 Task: Create a task  Improve the appâ€™s compatibility with different screen sizes and resolutions , assign it to team member softage.10@softage.net in the project TurboCharge and update the status of the task to  On Track  , set the priority of the task to High.
Action: Mouse moved to (73, 404)
Screenshot: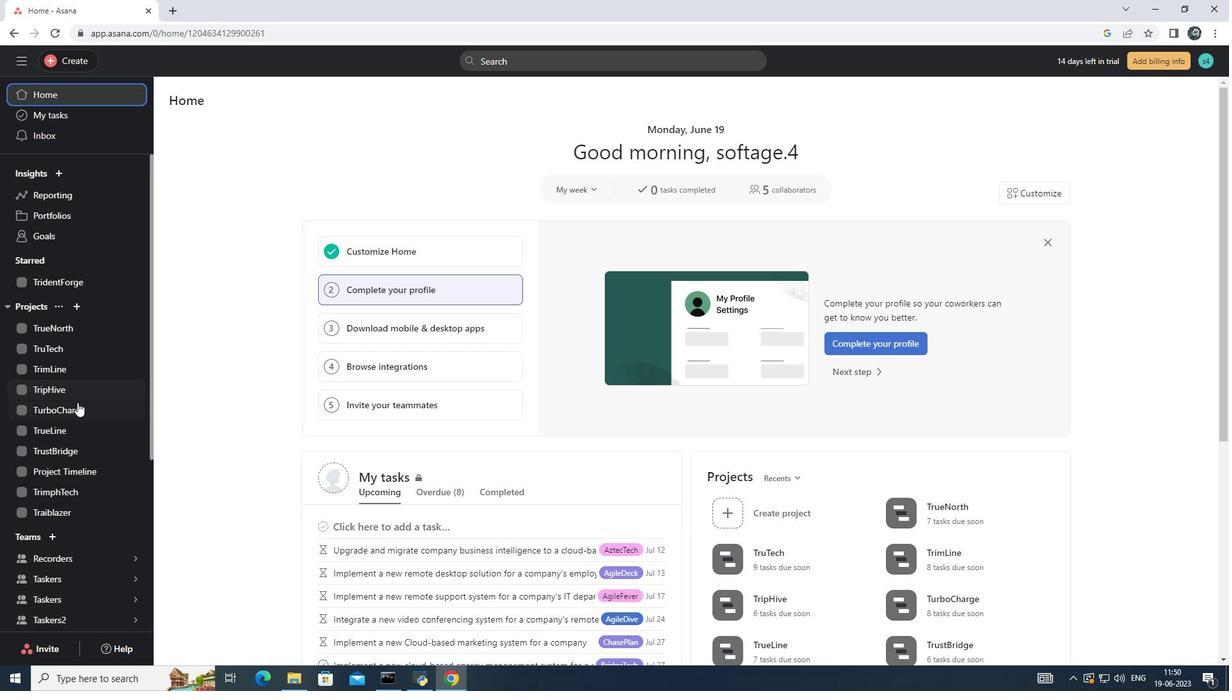 
Action: Mouse pressed left at (73, 404)
Screenshot: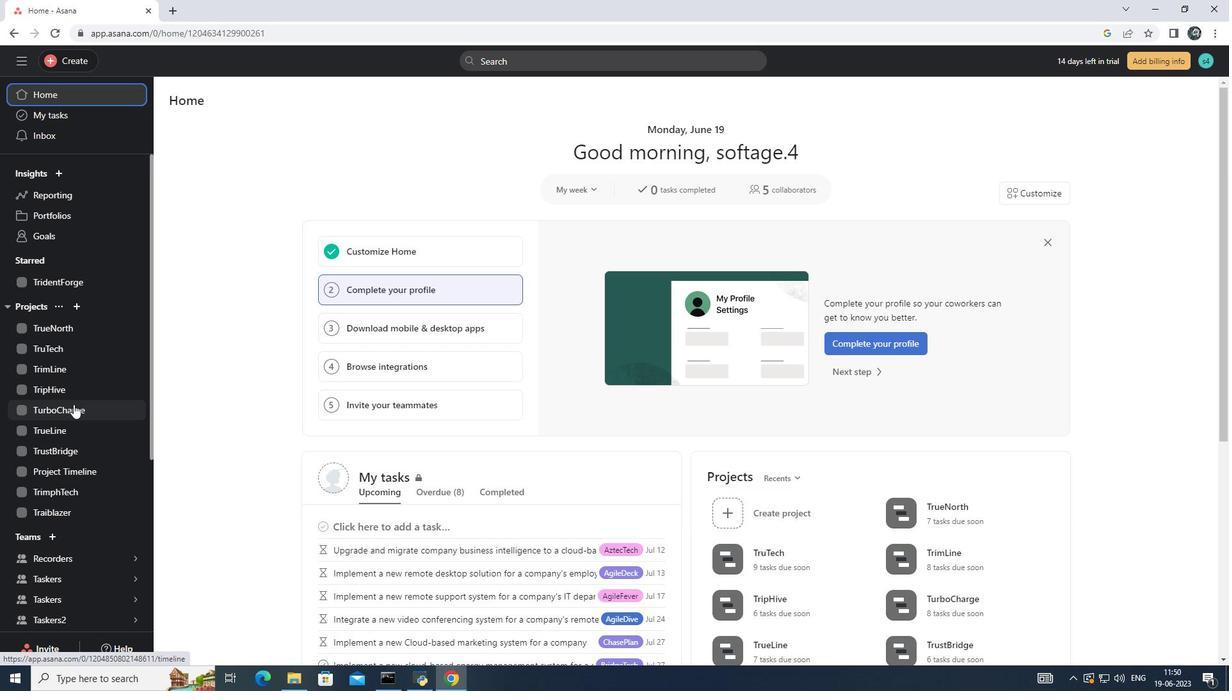 
Action: Mouse moved to (197, 154)
Screenshot: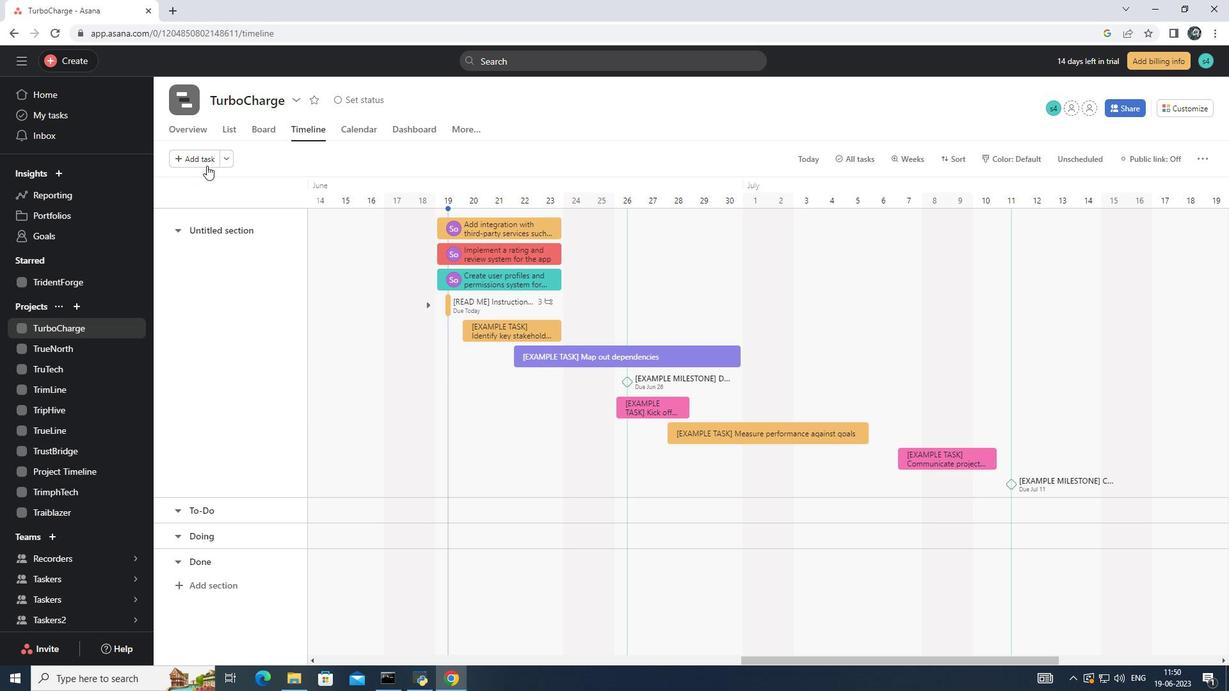 
Action: Mouse pressed left at (197, 154)
Screenshot: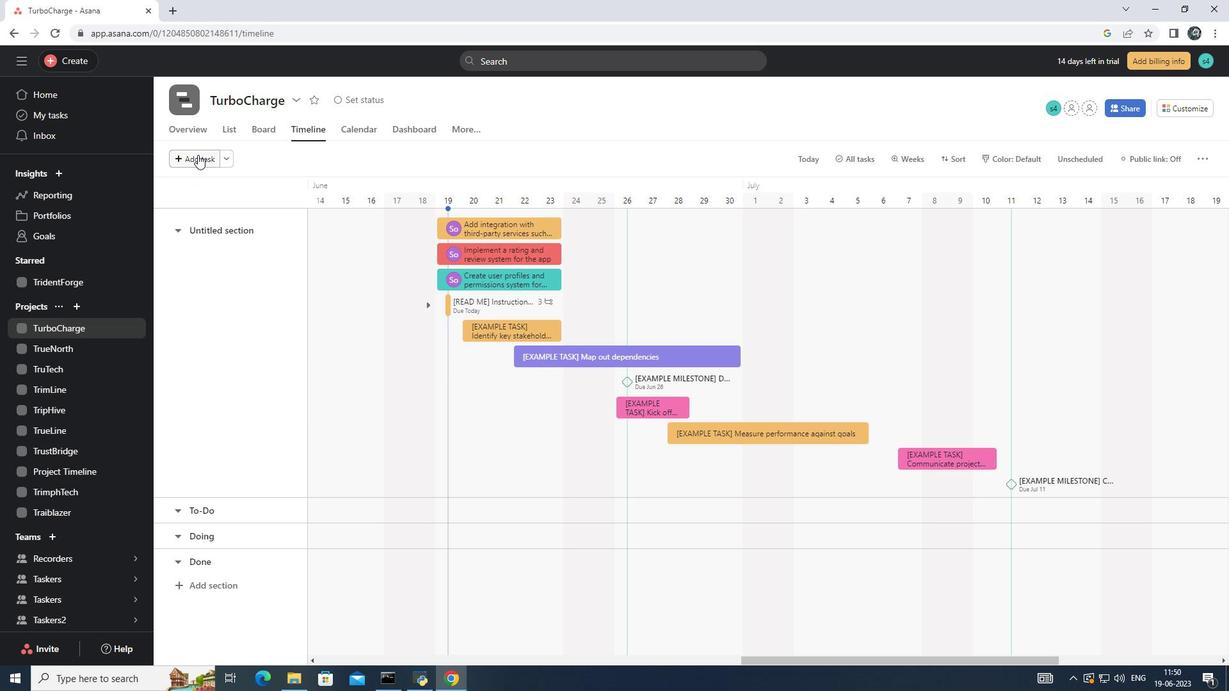
Action: Mouse moved to (466, 229)
Screenshot: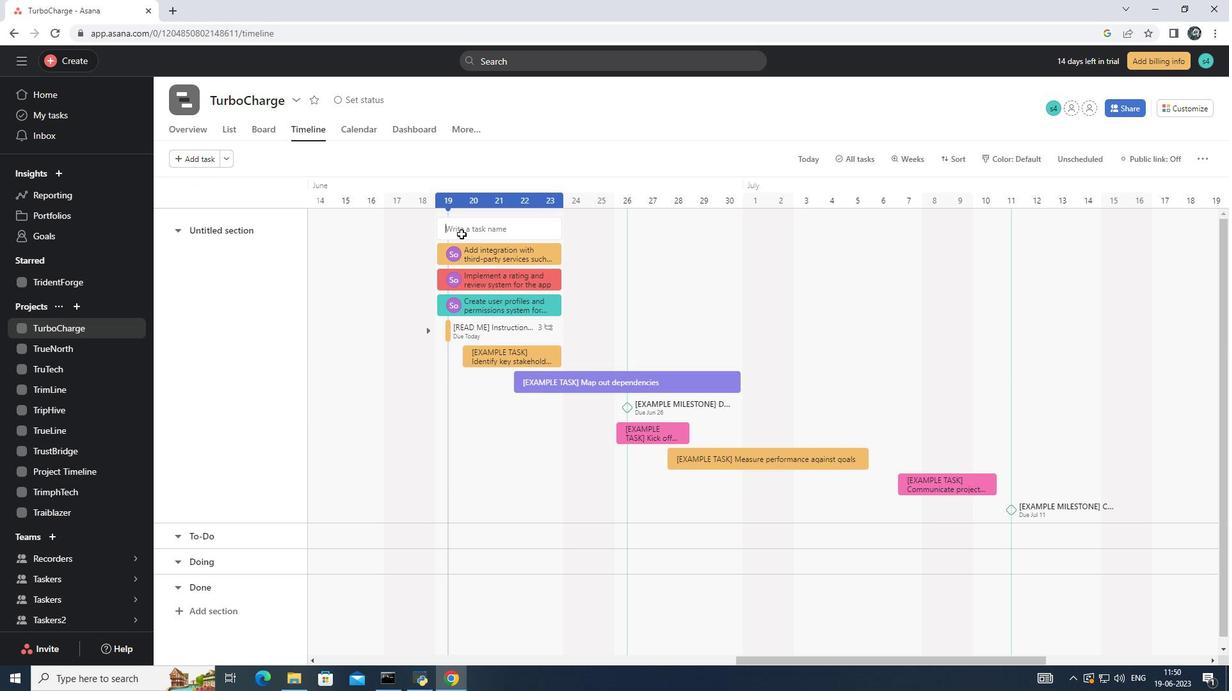 
Action: Mouse pressed left at (466, 229)
Screenshot: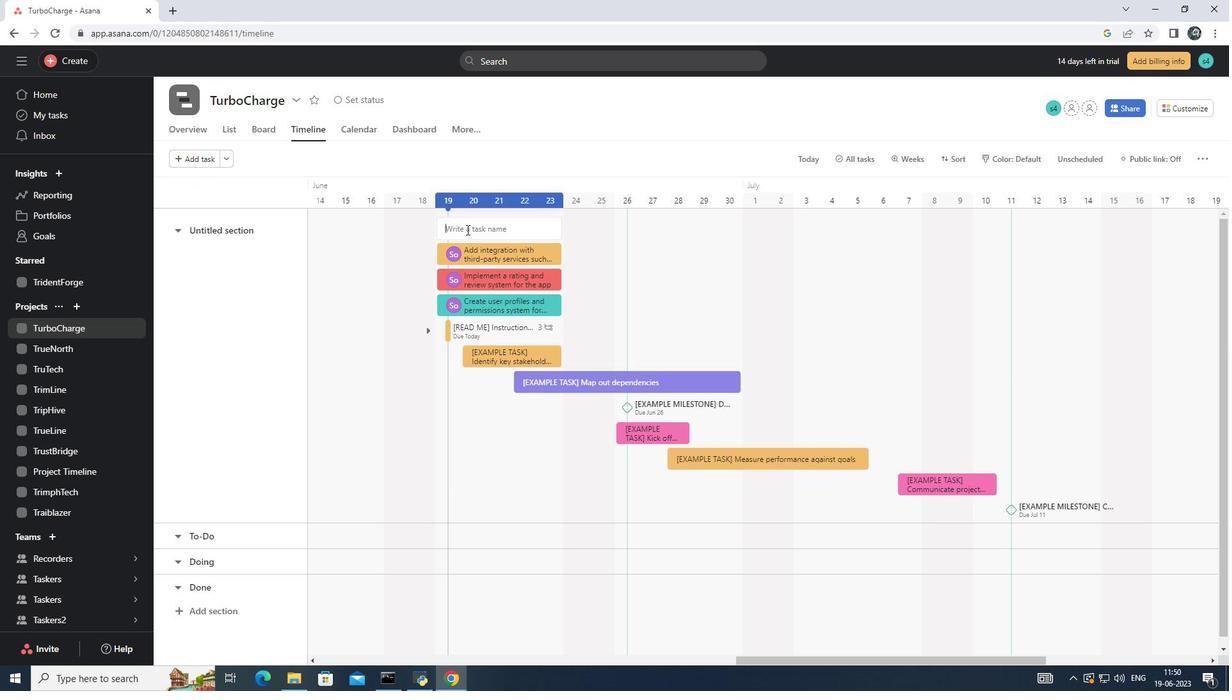 
Action: Key pressed <Key.shift>Improve<Key.space>the<Key.space>app's<Key.space>compatibility<Key.space>with<Key.space>different<Key.space>screen<Key.space>sizes<Key.space>and<Key.space>resolutions<Key.enter>
Screenshot: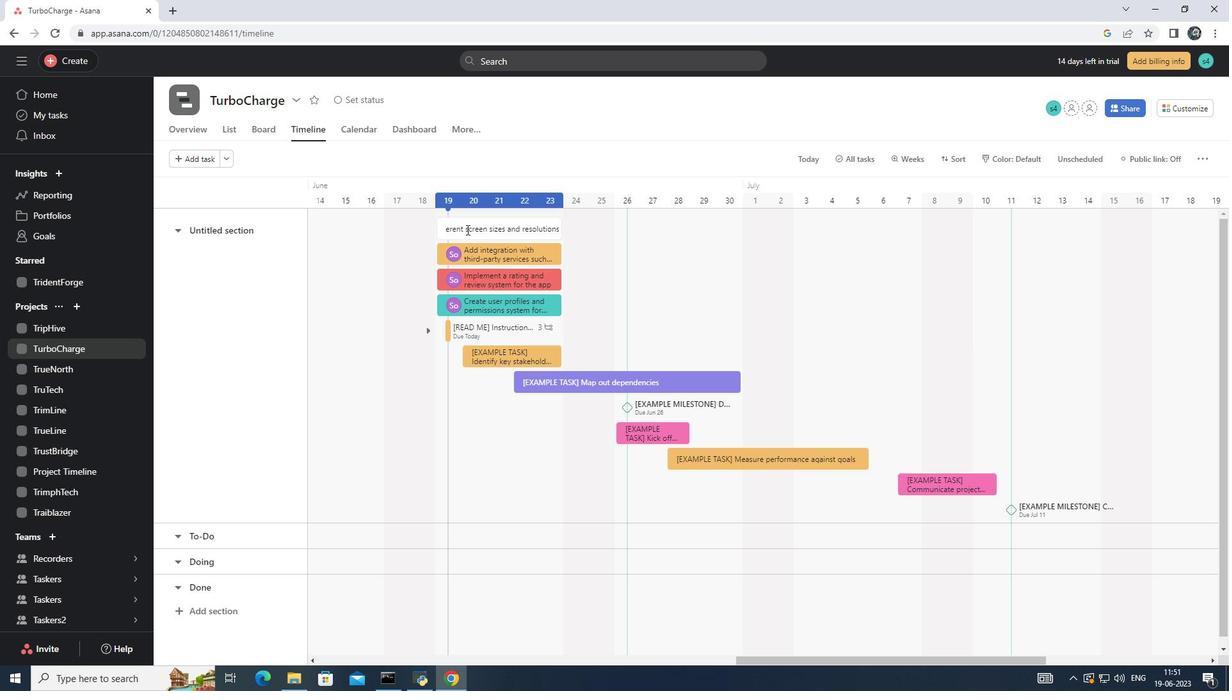 
Action: Mouse moved to (502, 228)
Screenshot: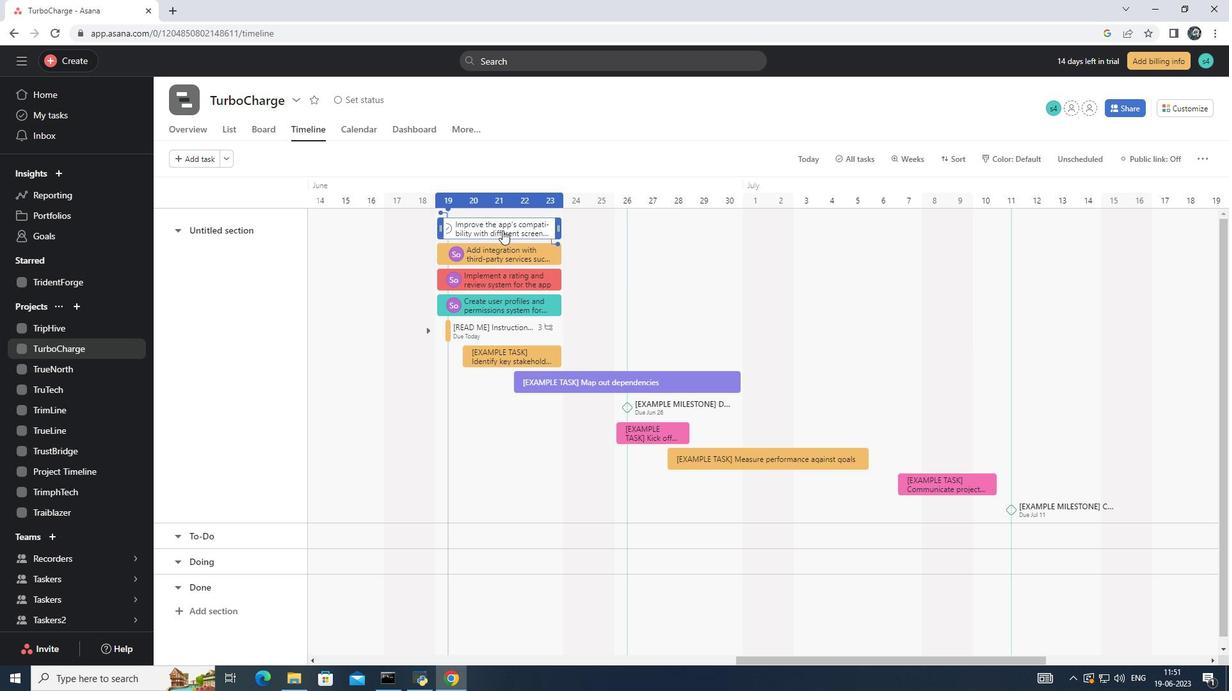 
Action: Mouse pressed left at (502, 228)
Screenshot: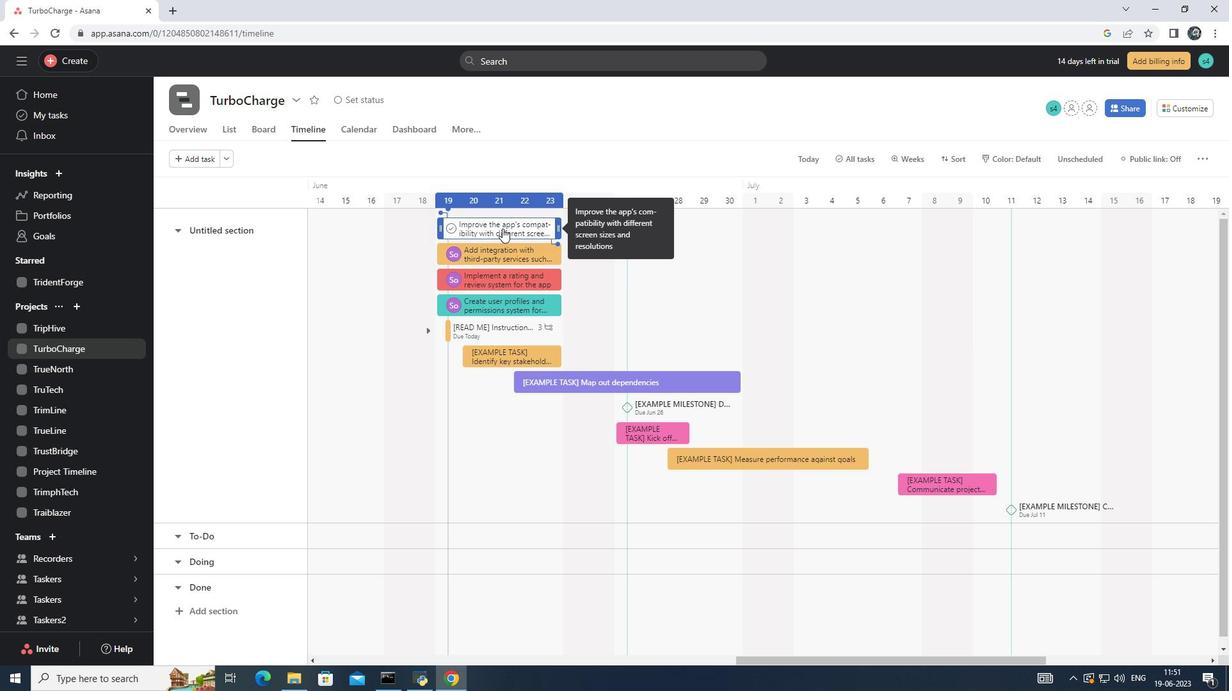 
Action: Mouse moved to (896, 251)
Screenshot: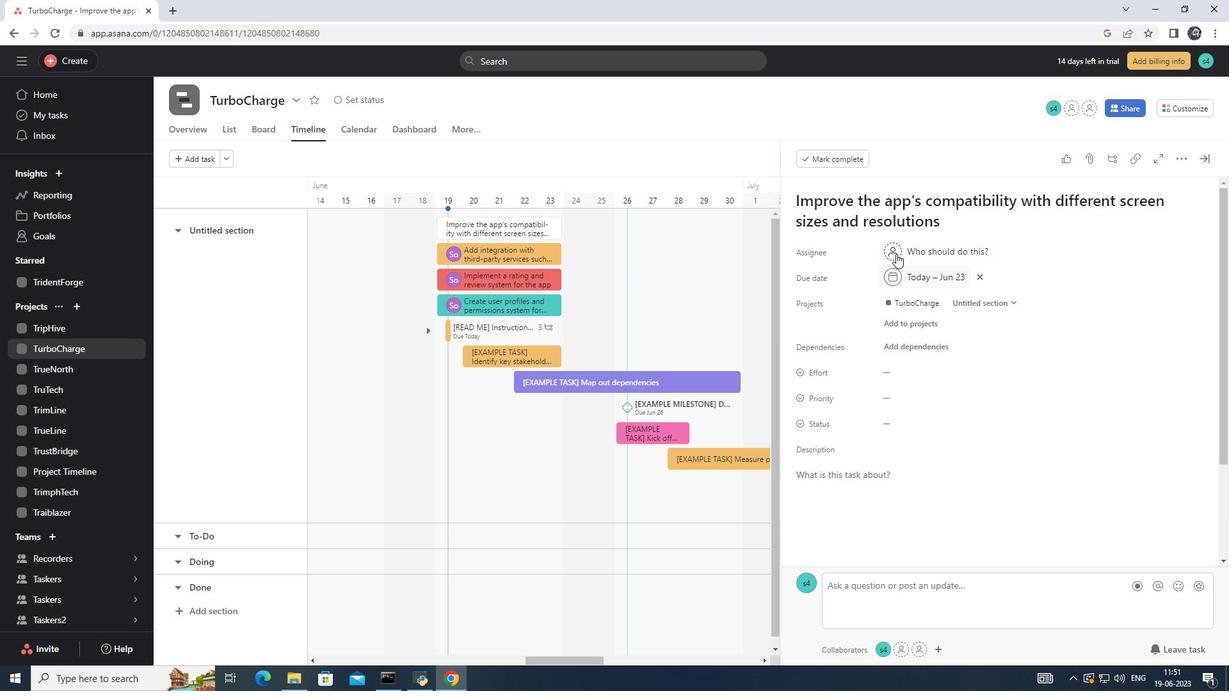 
Action: Mouse pressed left at (896, 251)
Screenshot: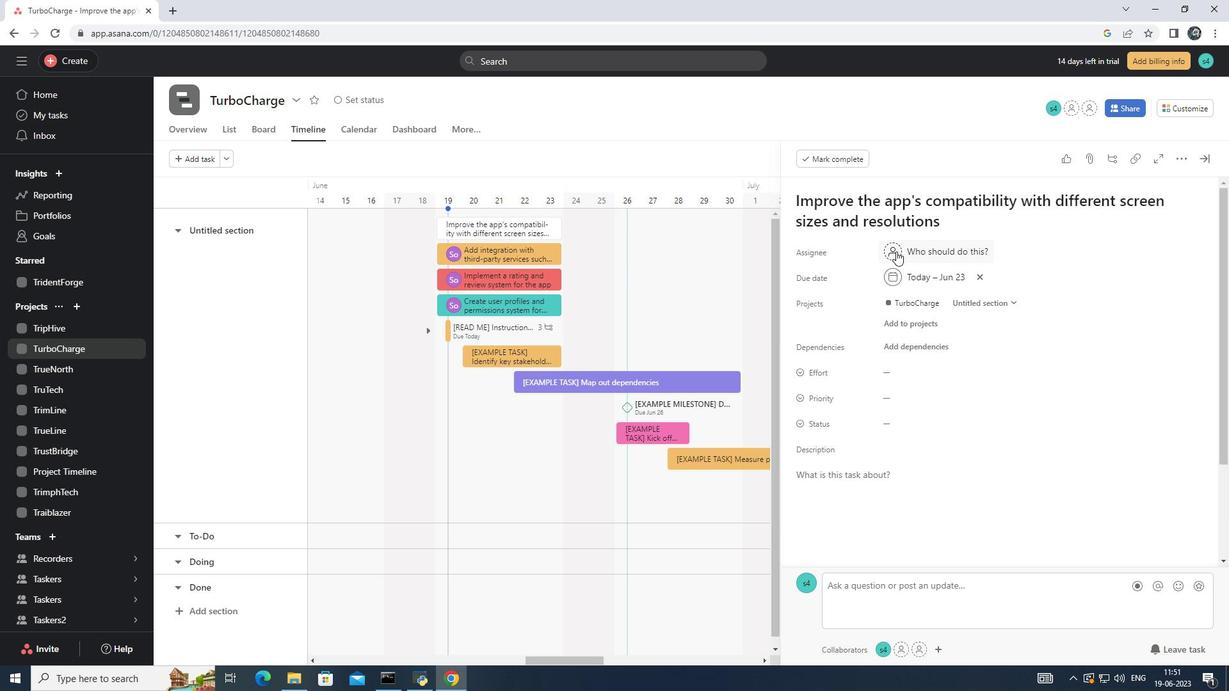 
Action: Mouse moved to (921, 254)
Screenshot: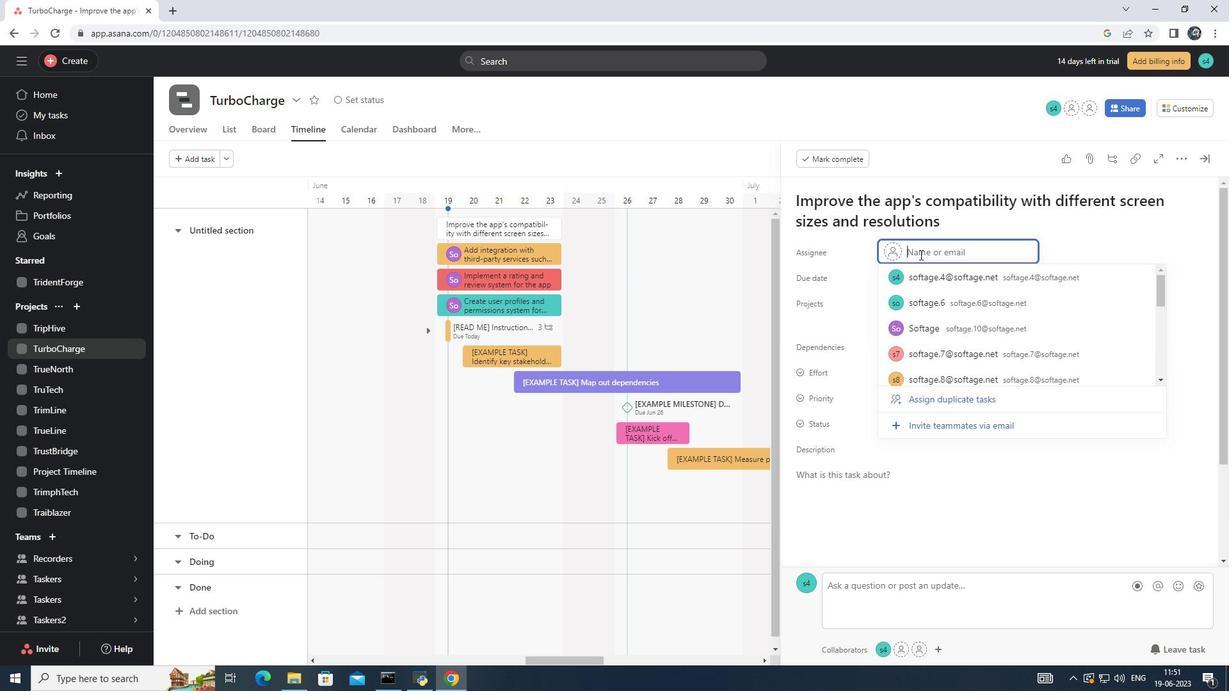 
Action: Key pressed softage.10<Key.shift>@softage.net<Key.enter>
Screenshot: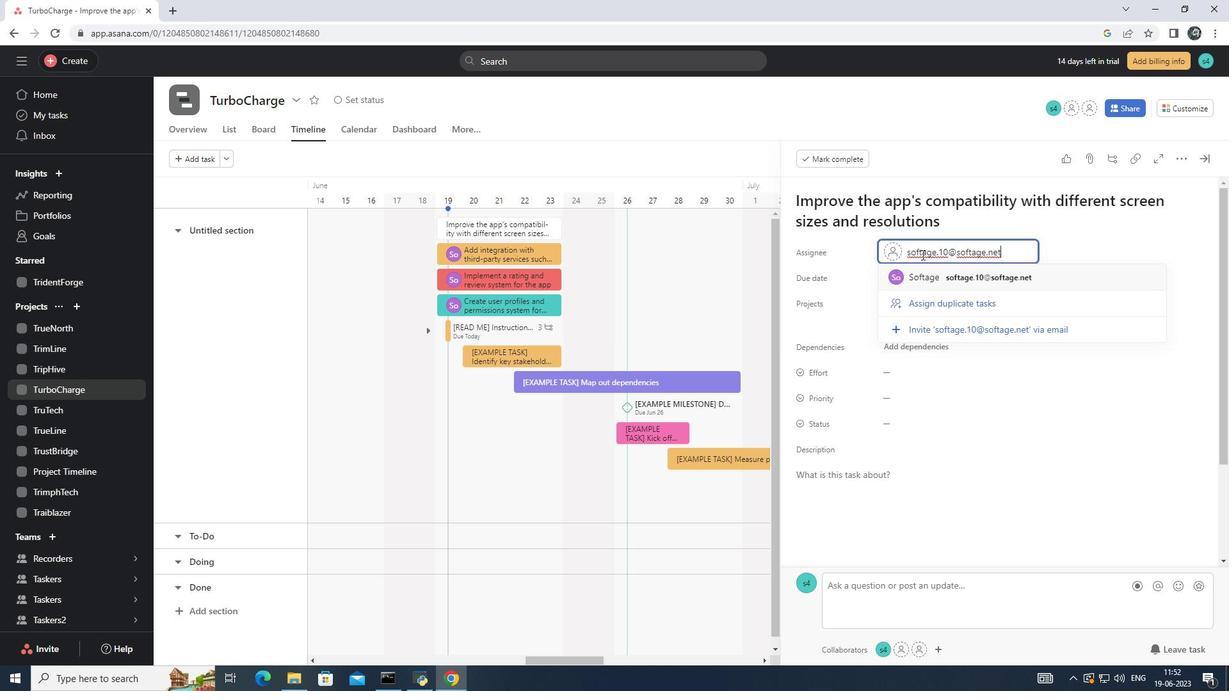 
Action: Mouse moved to (936, 423)
Screenshot: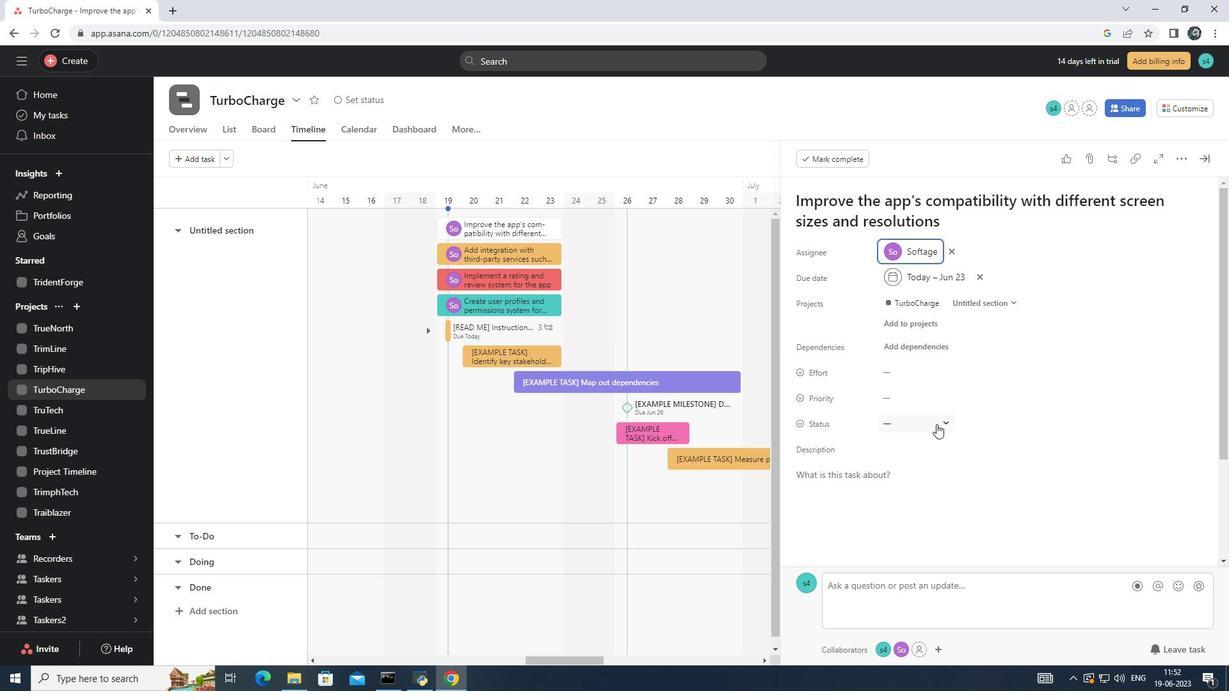 
Action: Mouse pressed left at (936, 423)
Screenshot: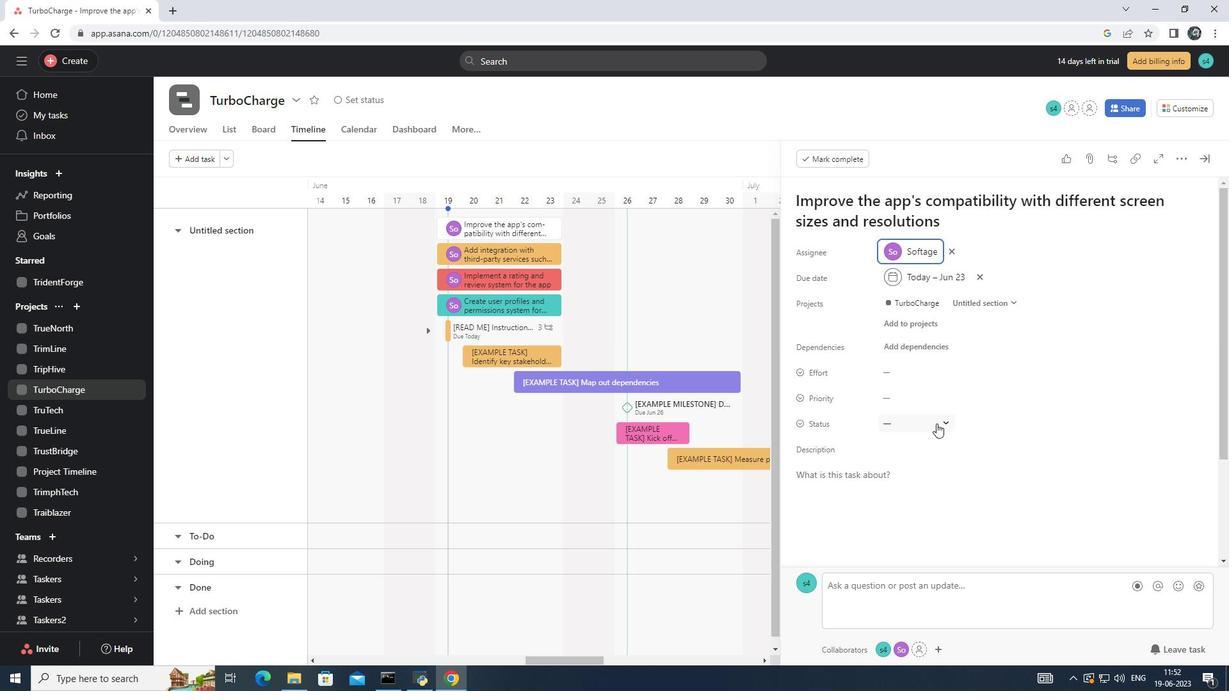 
Action: Mouse moved to (954, 469)
Screenshot: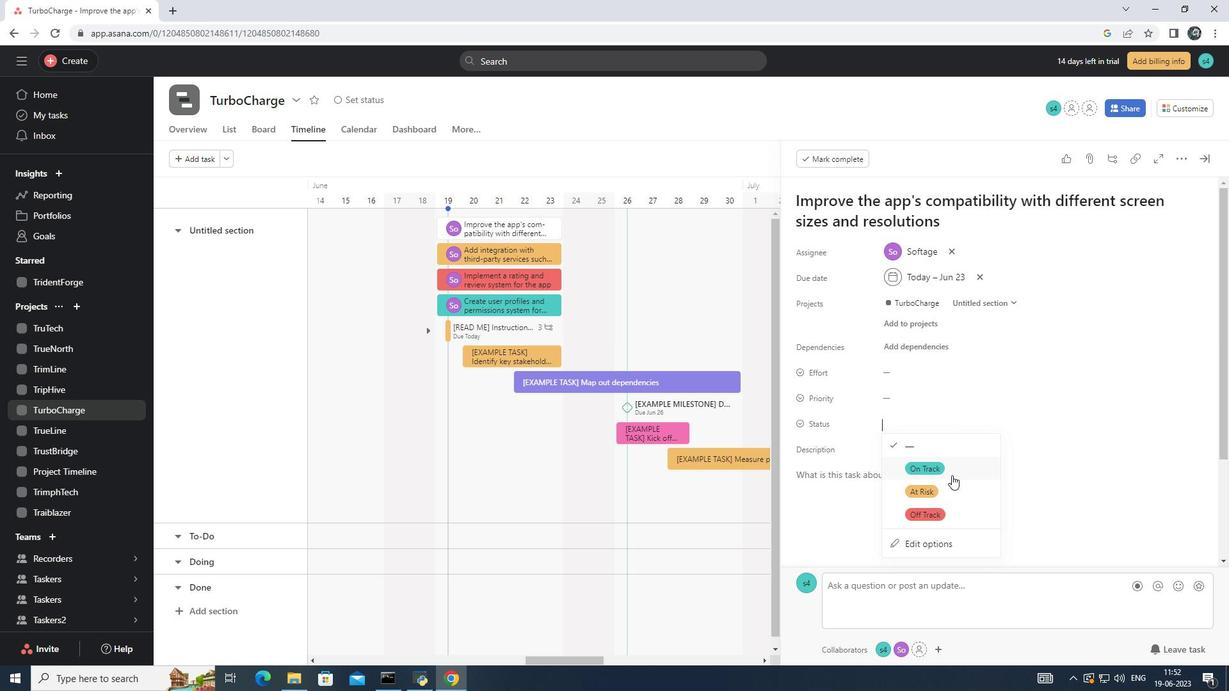 
Action: Mouse pressed left at (954, 469)
Screenshot: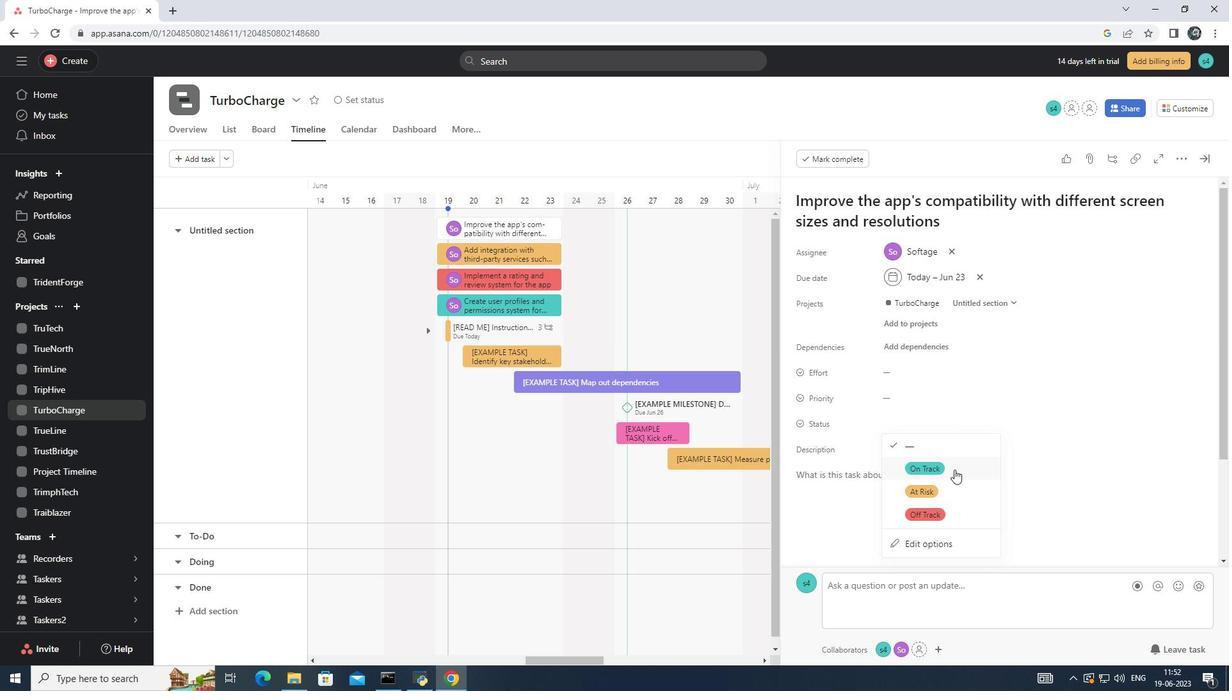 
Action: Mouse moved to (919, 394)
Screenshot: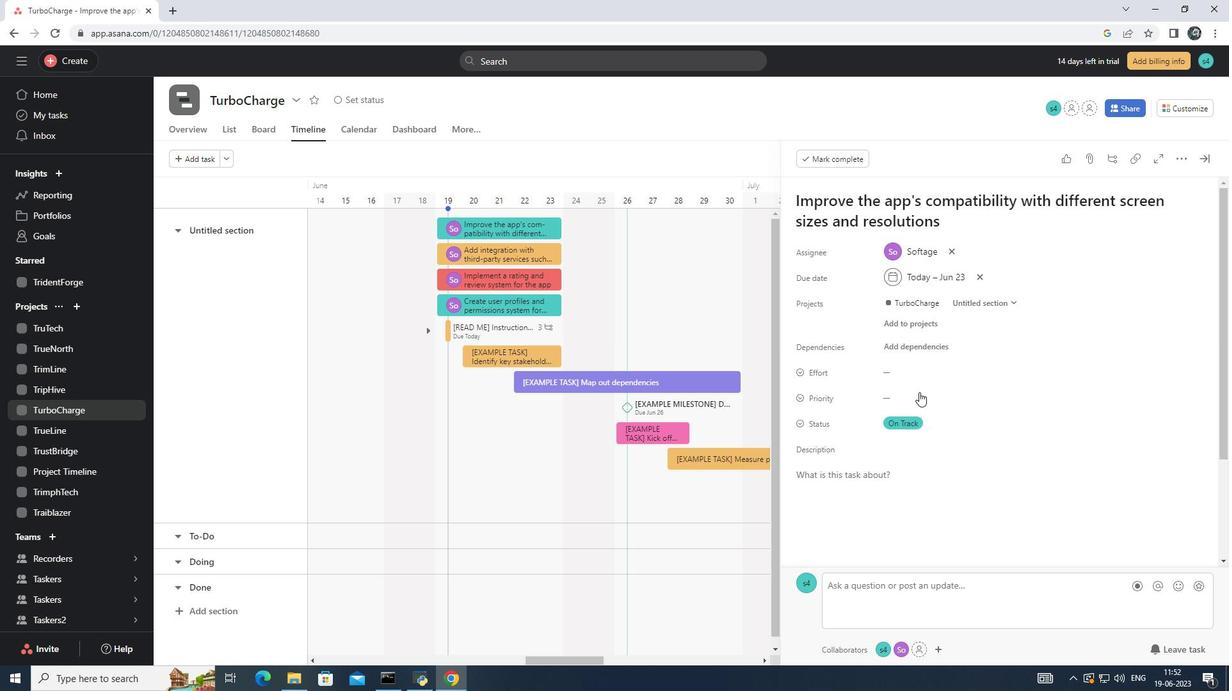 
Action: Mouse pressed left at (919, 394)
Screenshot: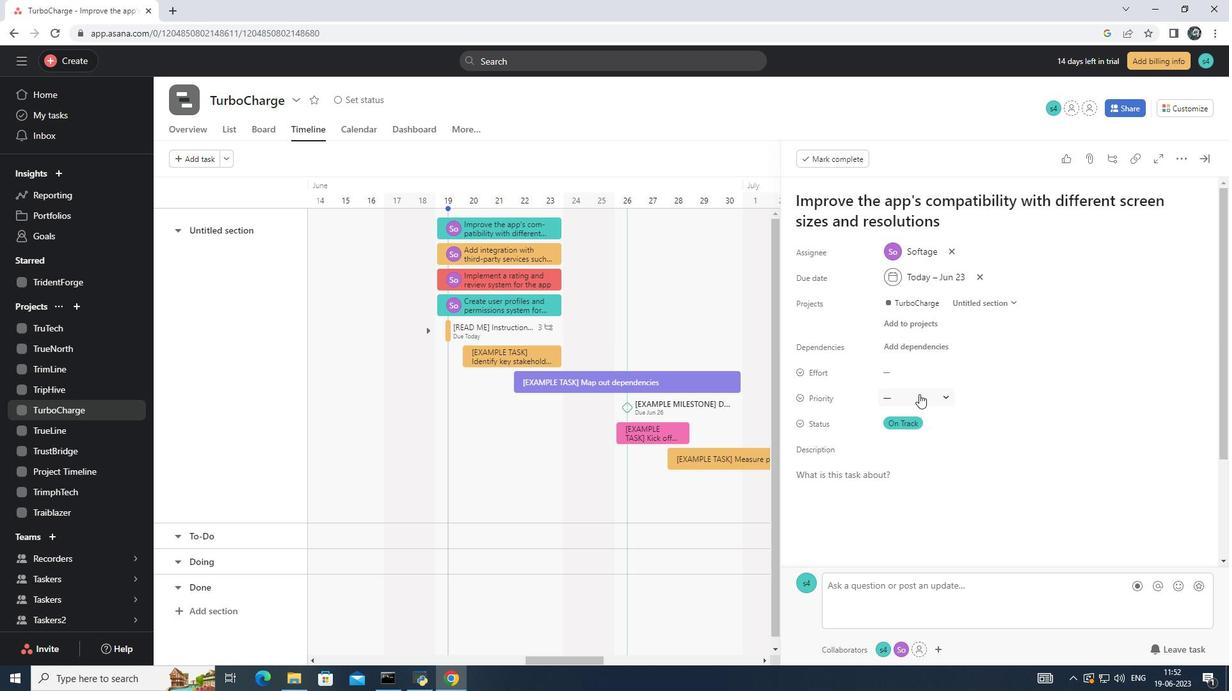 
Action: Mouse moved to (939, 442)
Screenshot: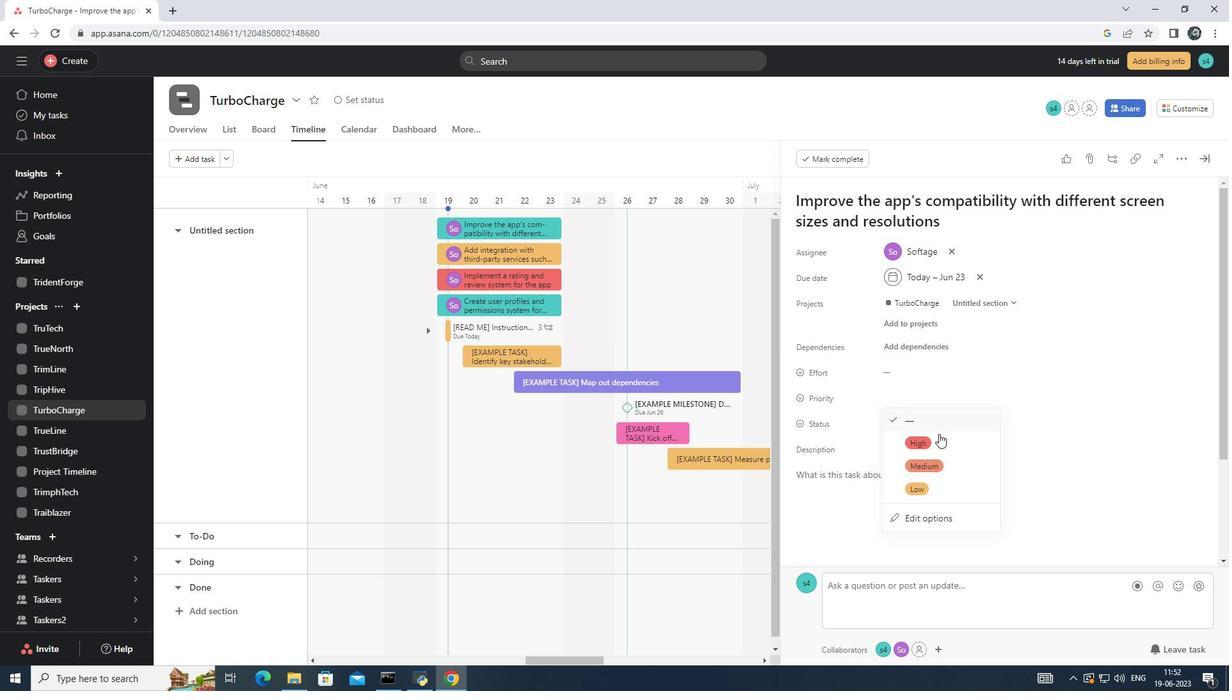 
Action: Mouse pressed left at (939, 442)
Screenshot: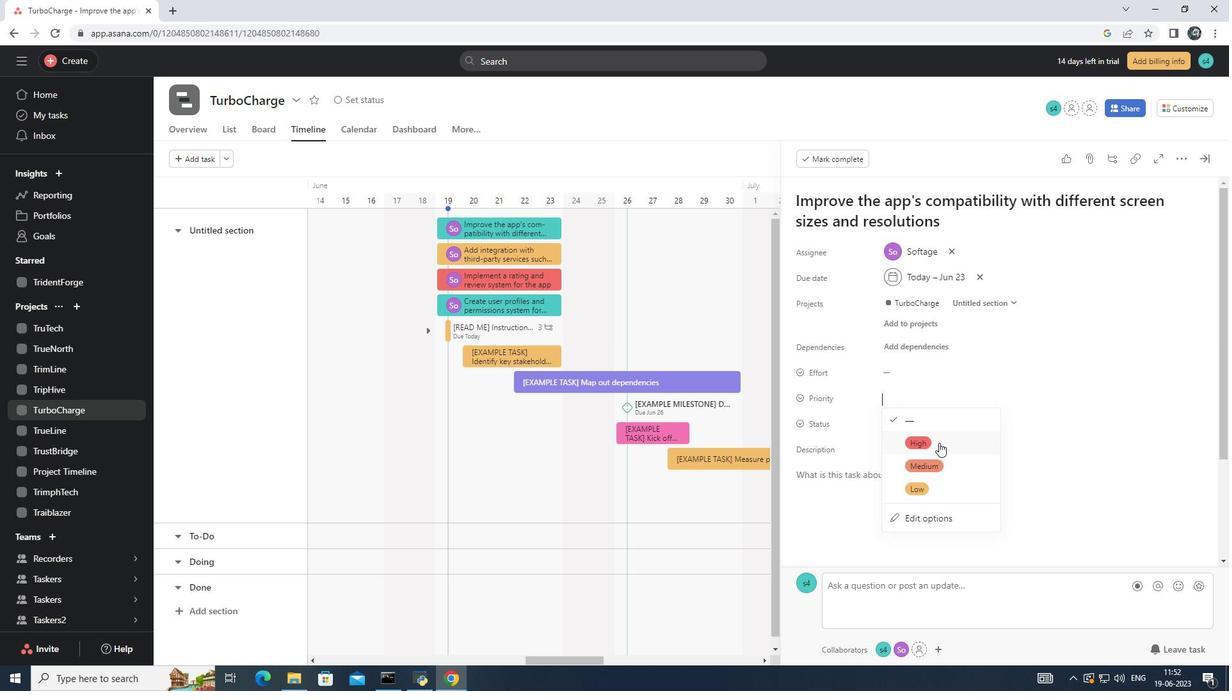 
